 Task: Look for products in the category "Kid's Vitamins & Supplements" from Nature's Plus only.
Action: Mouse moved to (222, 115)
Screenshot: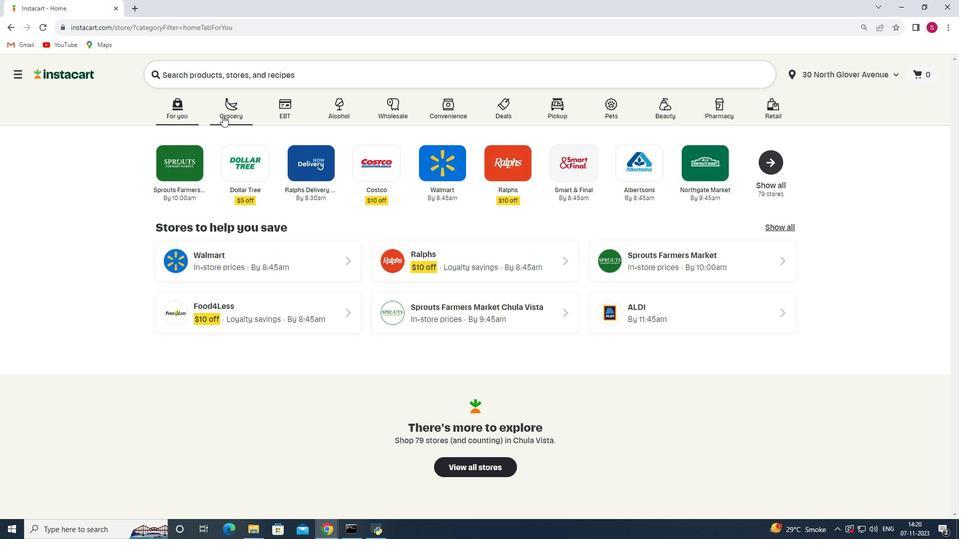 
Action: Mouse pressed left at (222, 115)
Screenshot: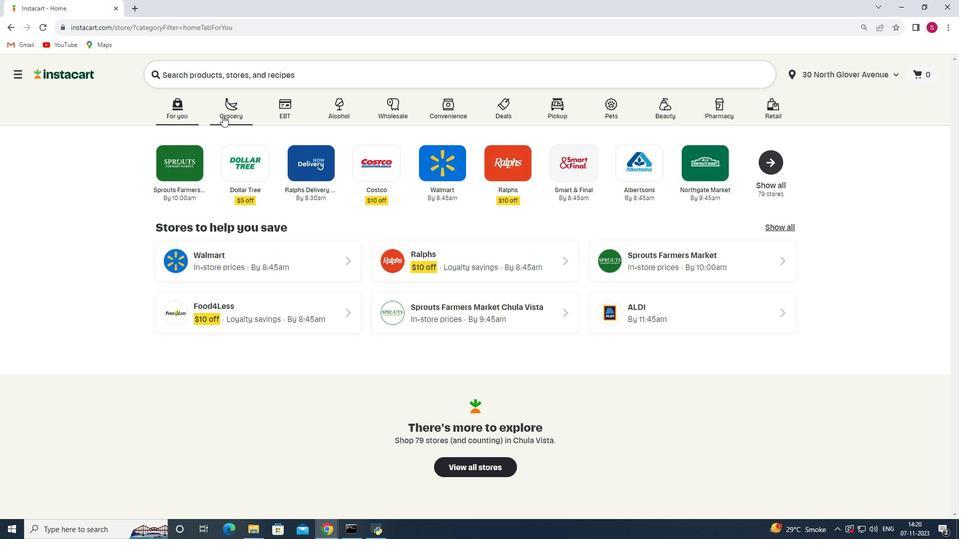 
Action: Mouse moved to (223, 292)
Screenshot: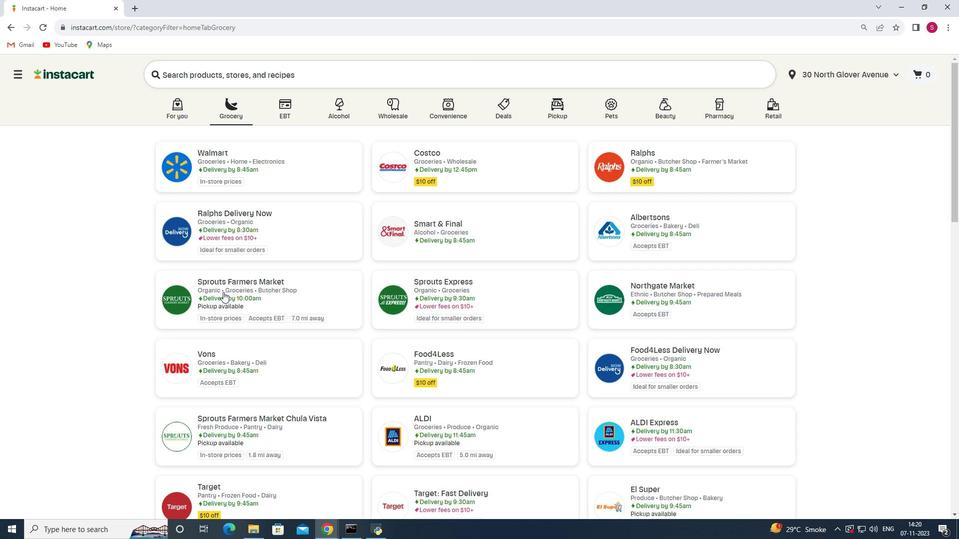 
Action: Mouse pressed left at (223, 292)
Screenshot: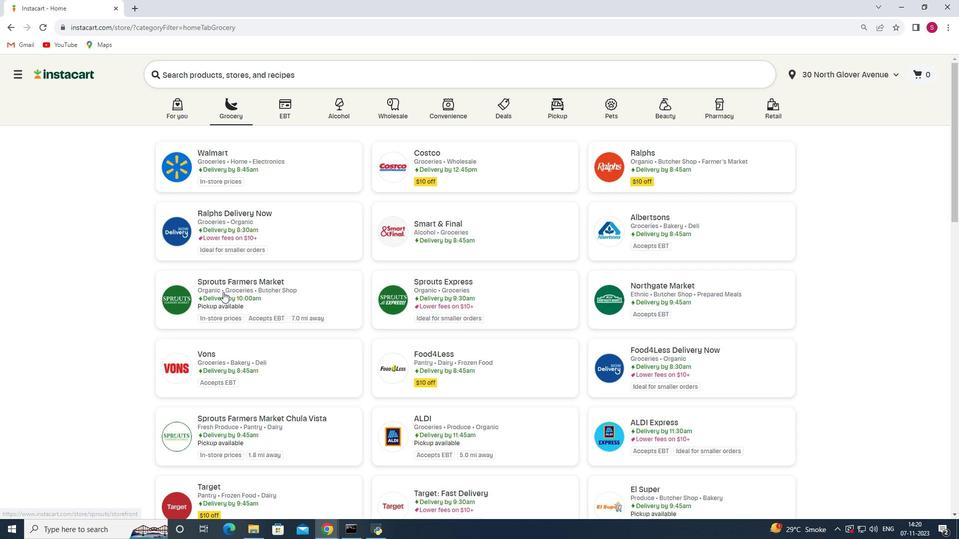 
Action: Mouse moved to (69, 311)
Screenshot: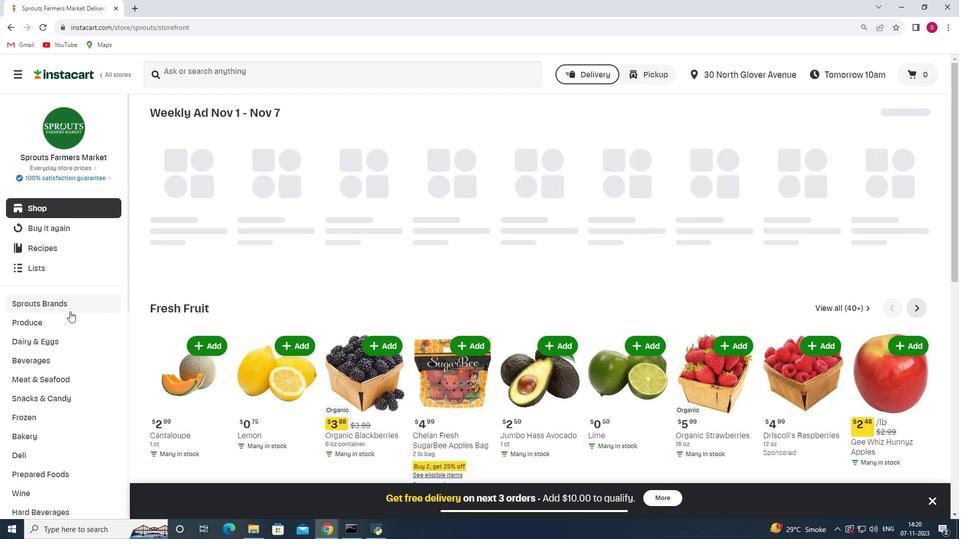 
Action: Mouse scrolled (69, 311) with delta (0, 0)
Screenshot: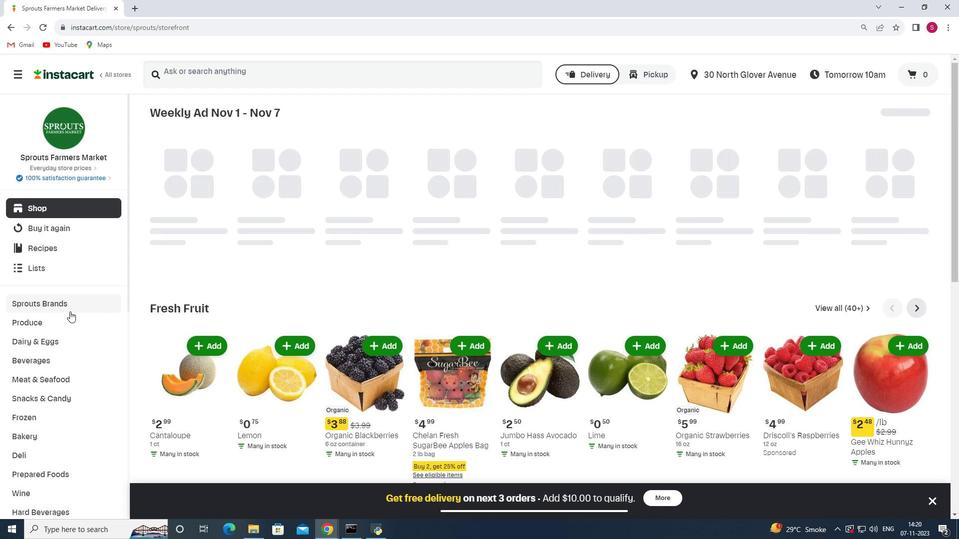 
Action: Mouse scrolled (69, 311) with delta (0, 0)
Screenshot: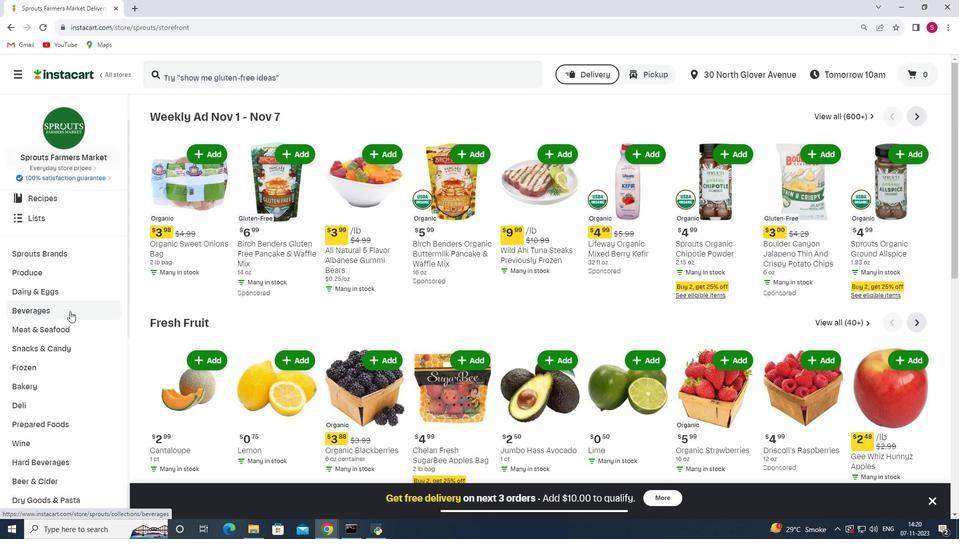 
Action: Mouse scrolled (69, 311) with delta (0, 0)
Screenshot: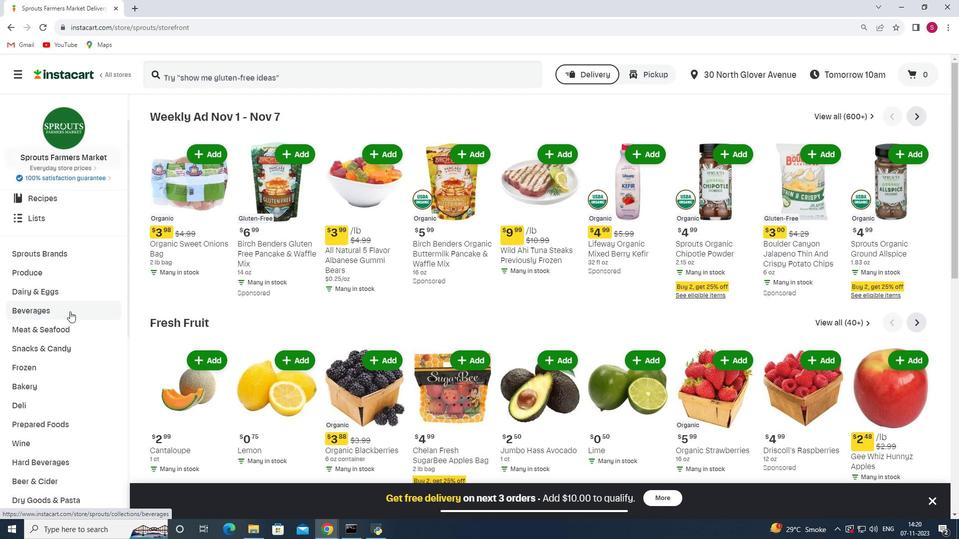 
Action: Mouse scrolled (69, 311) with delta (0, 0)
Screenshot: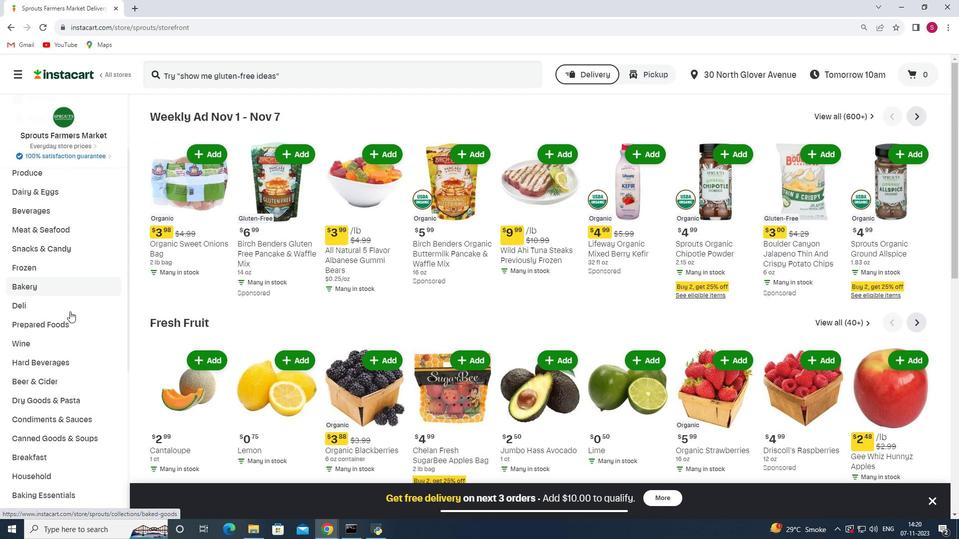 
Action: Mouse scrolled (69, 311) with delta (0, 0)
Screenshot: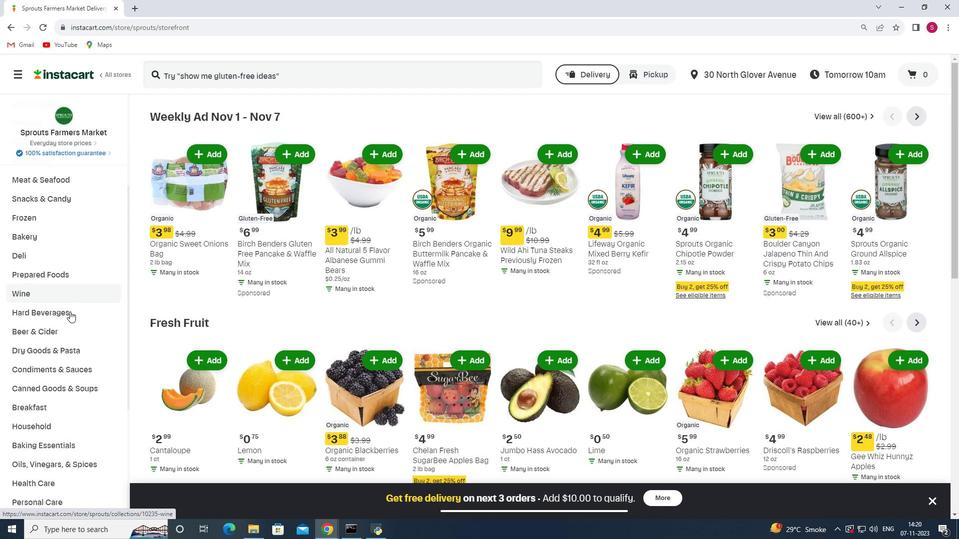 
Action: Mouse scrolled (69, 311) with delta (0, 0)
Screenshot: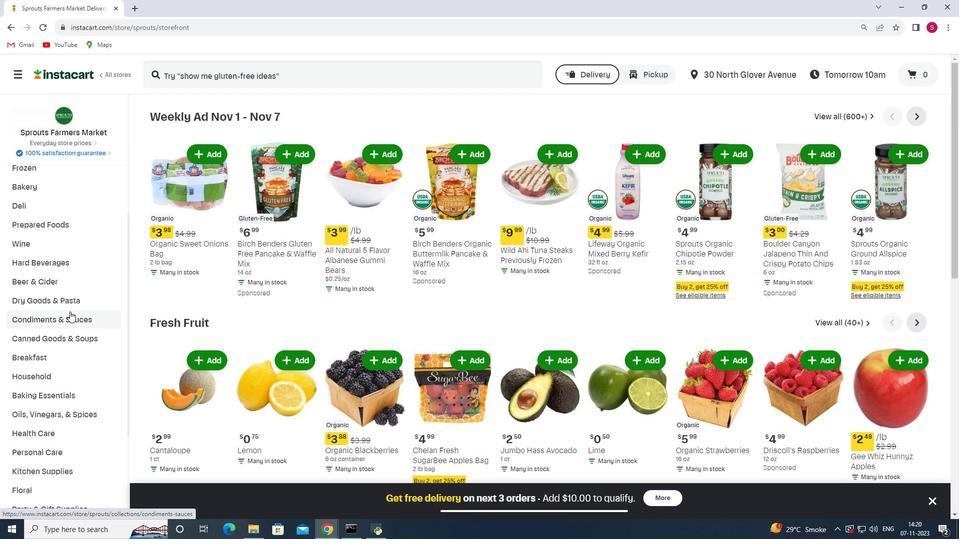 
Action: Mouse moved to (44, 382)
Screenshot: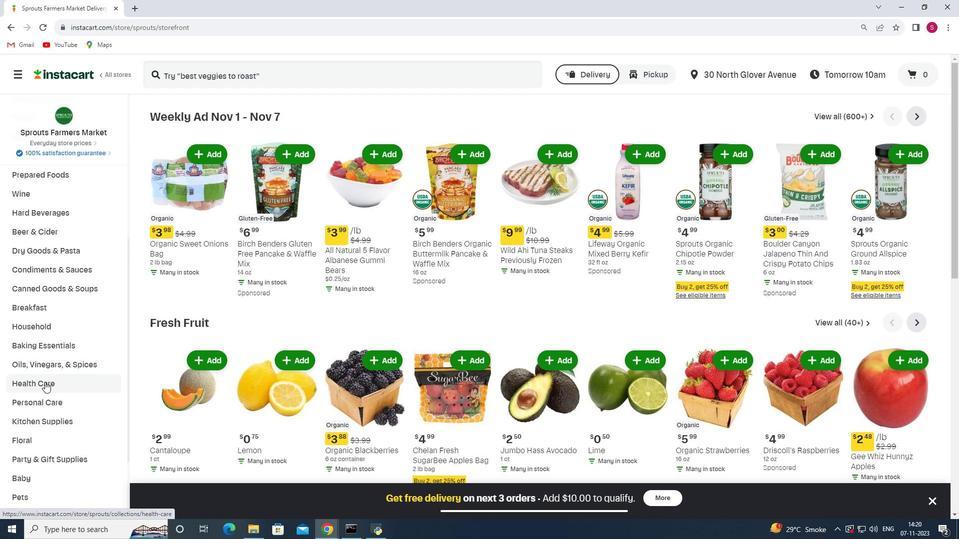 
Action: Mouse pressed left at (44, 382)
Screenshot: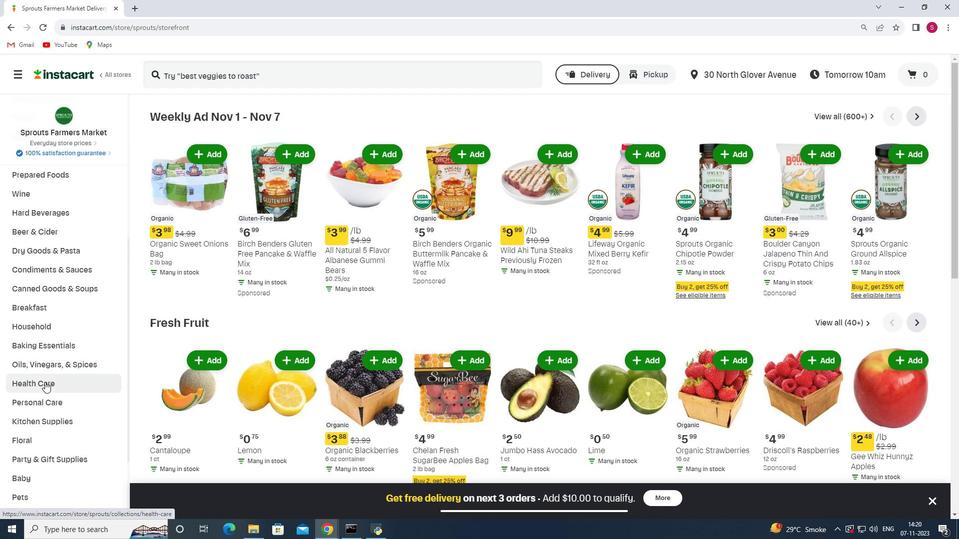 
Action: Mouse moved to (343, 141)
Screenshot: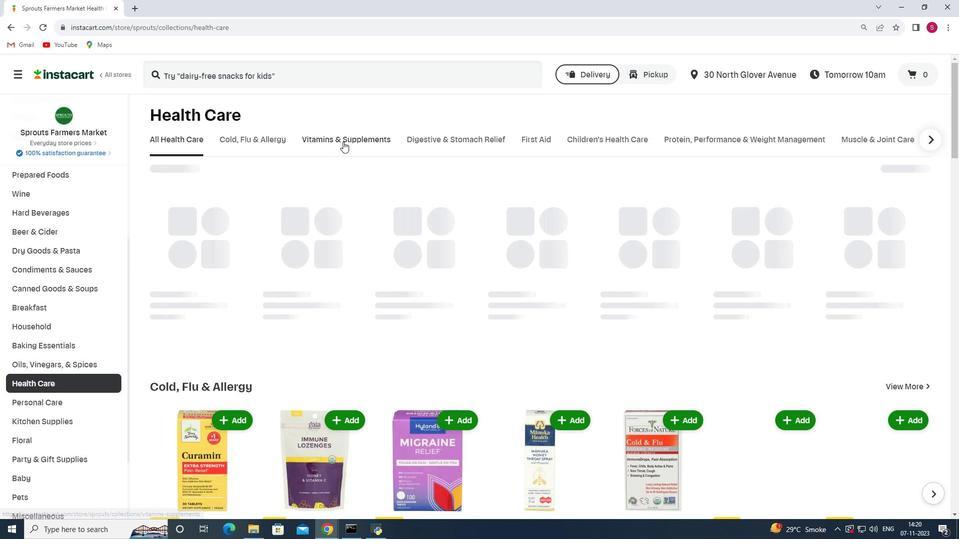 
Action: Mouse pressed left at (343, 141)
Screenshot: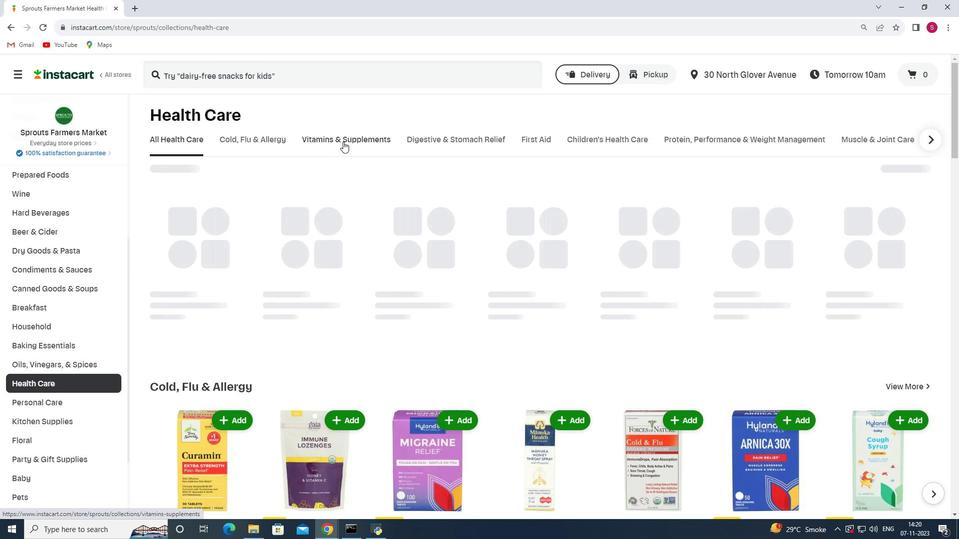 
Action: Mouse moved to (552, 185)
Screenshot: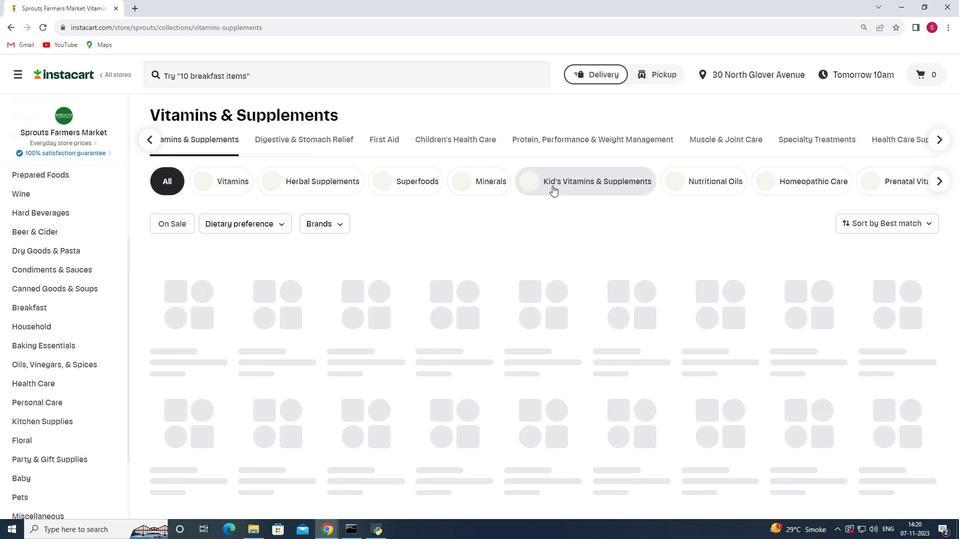 
Action: Mouse pressed left at (552, 185)
Screenshot: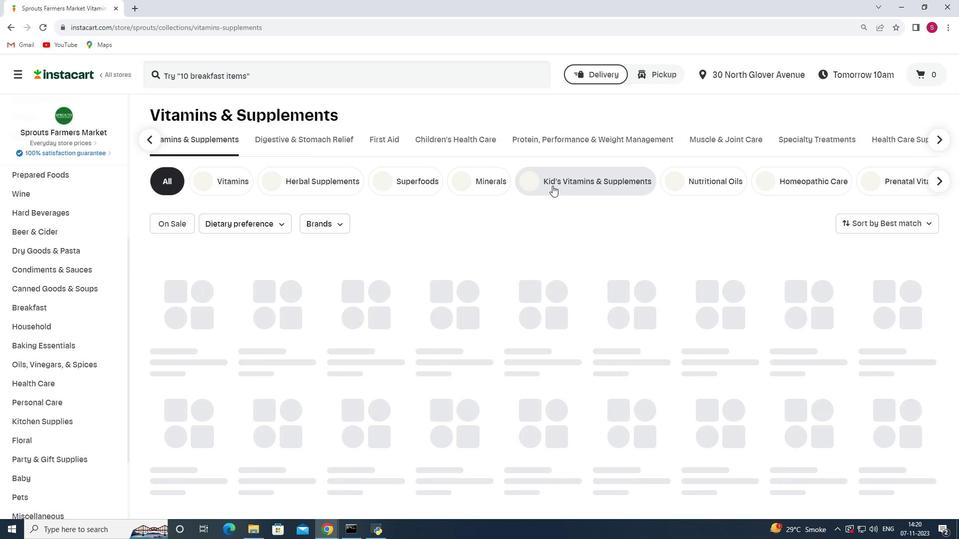 
Action: Mouse moved to (232, 220)
Screenshot: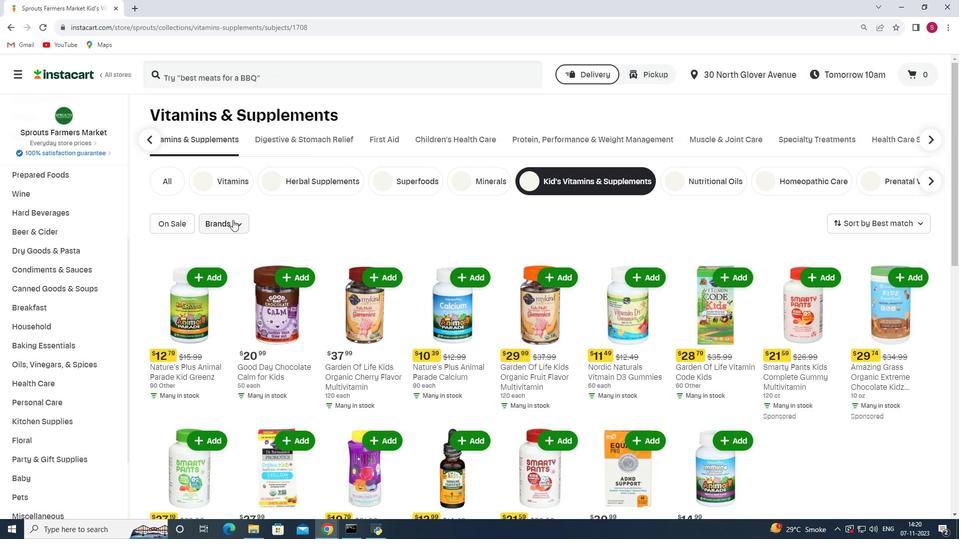
Action: Mouse pressed left at (232, 220)
Screenshot: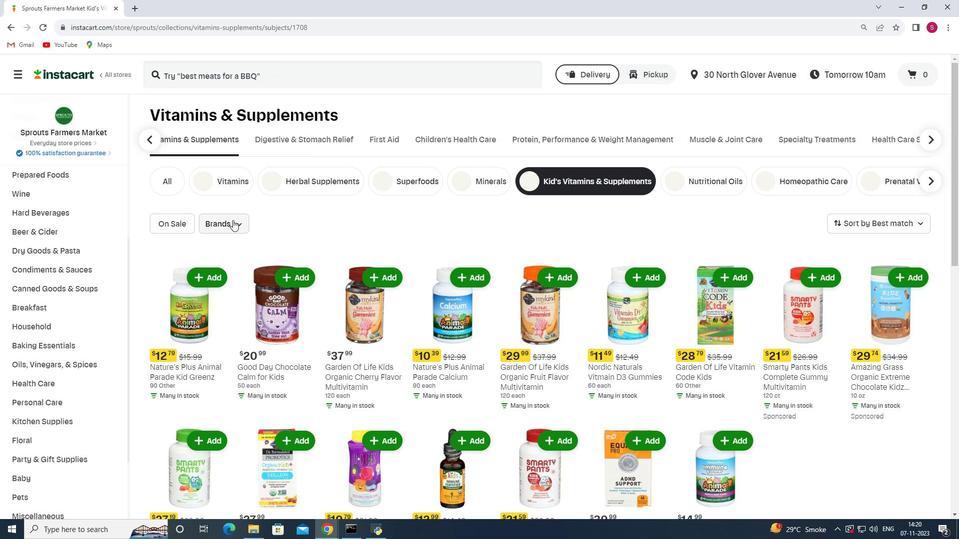 
Action: Mouse moved to (245, 271)
Screenshot: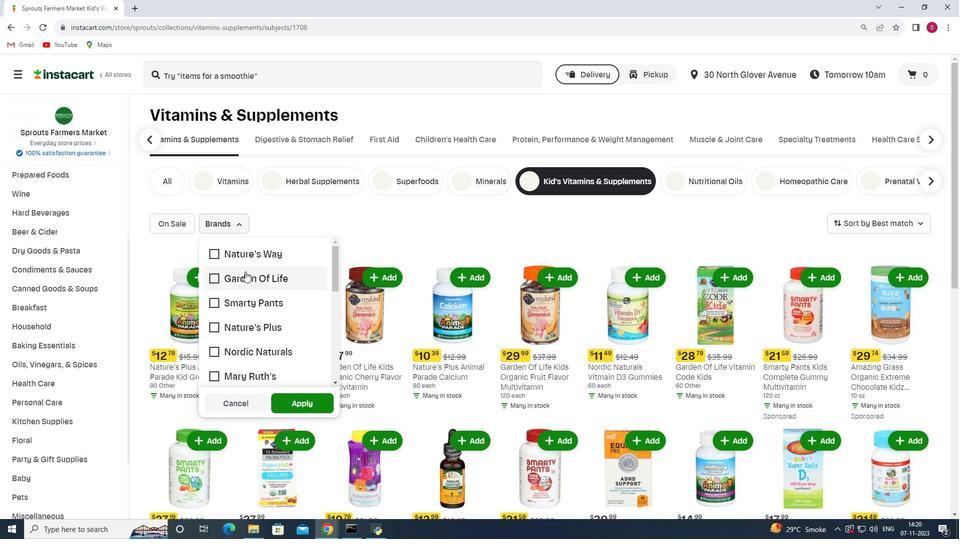 
Action: Mouse scrolled (245, 271) with delta (0, 0)
Screenshot: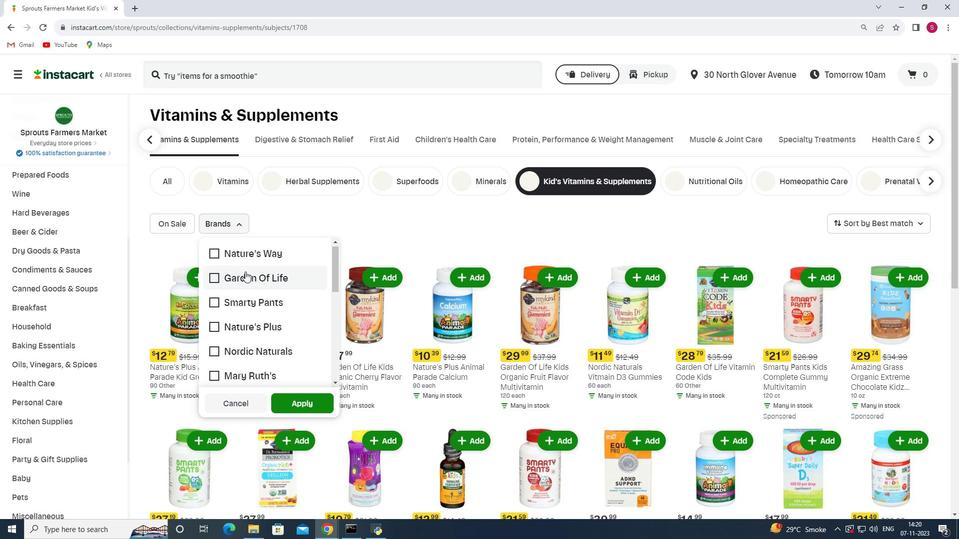 
Action: Mouse moved to (216, 276)
Screenshot: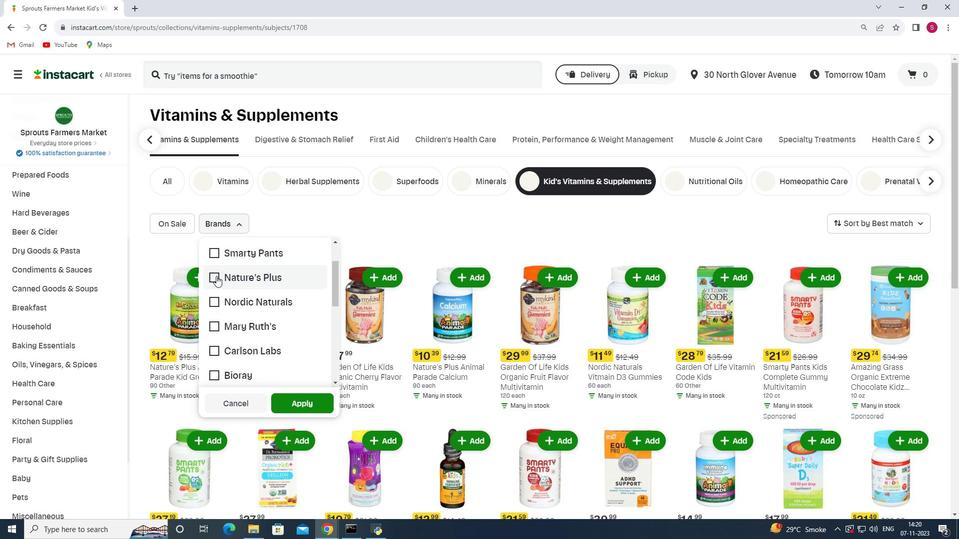 
Action: Mouse pressed left at (216, 276)
Screenshot: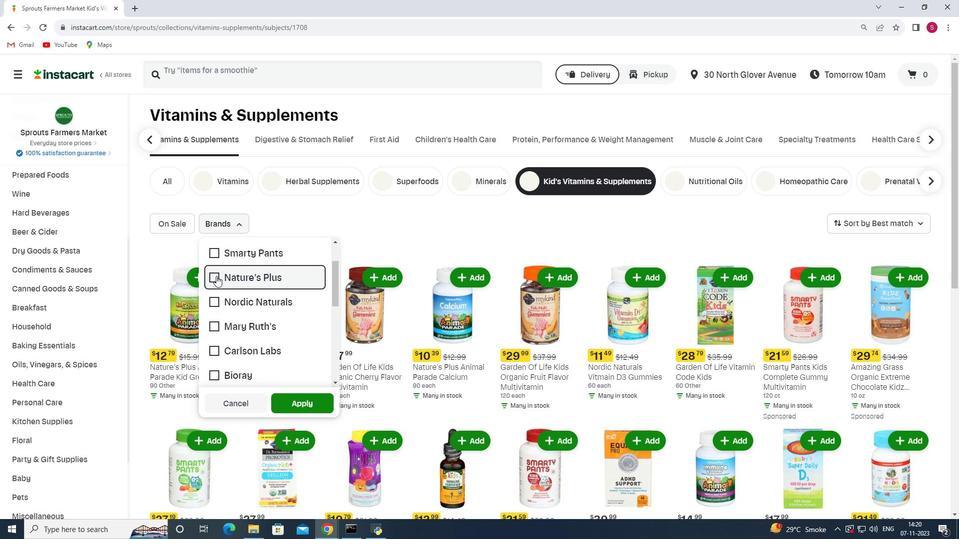 
Action: Mouse moved to (302, 402)
Screenshot: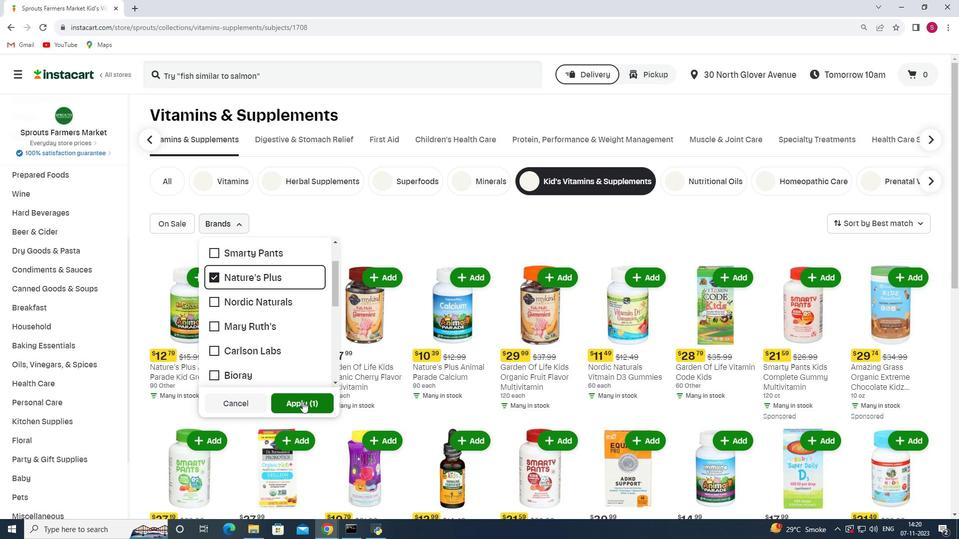 
Action: Mouse pressed left at (302, 402)
Screenshot: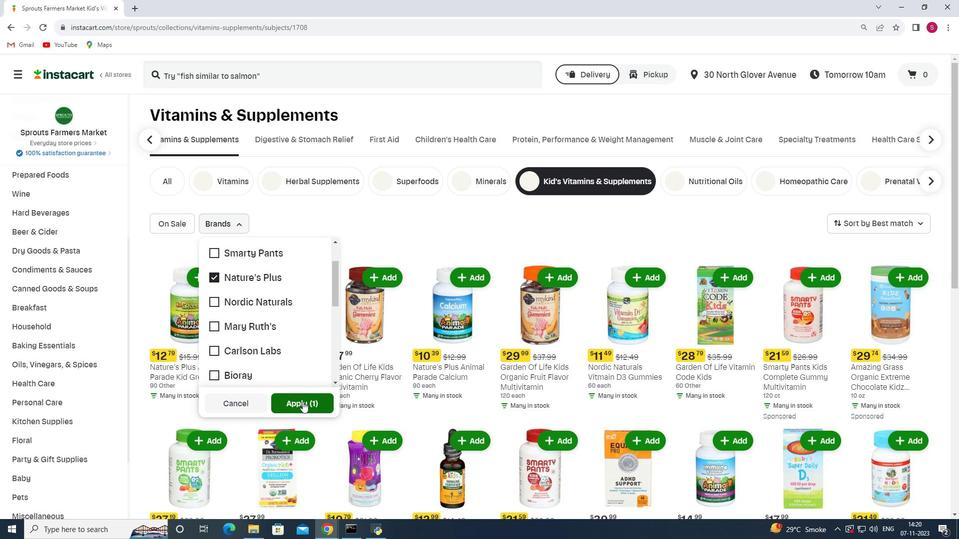 
